 Task: Create a section Debug Dwell and in the section, add a milestone Desktop and Mobile Device Security in the project AnalyseNow
Action: Mouse moved to (58, 281)
Screenshot: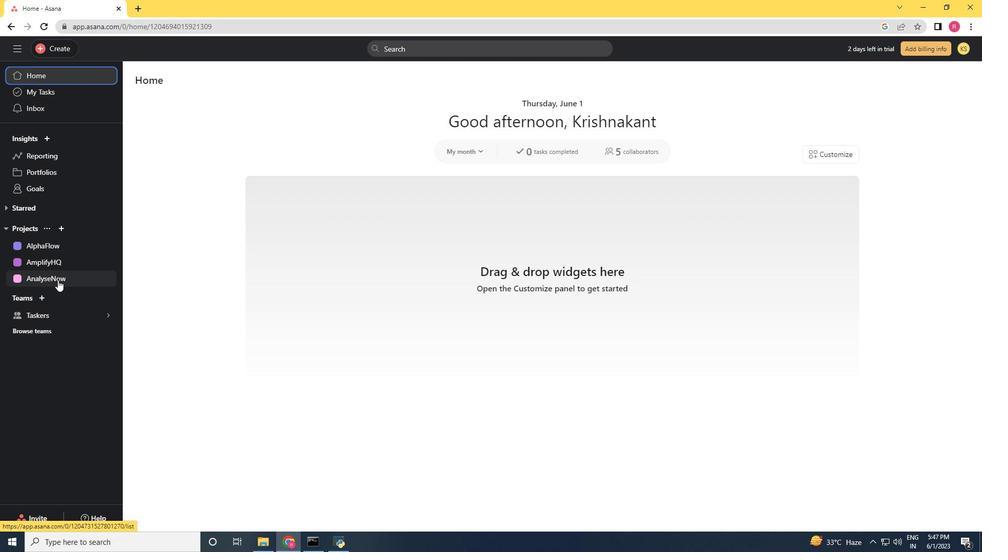 
Action: Mouse pressed left at (58, 281)
Screenshot: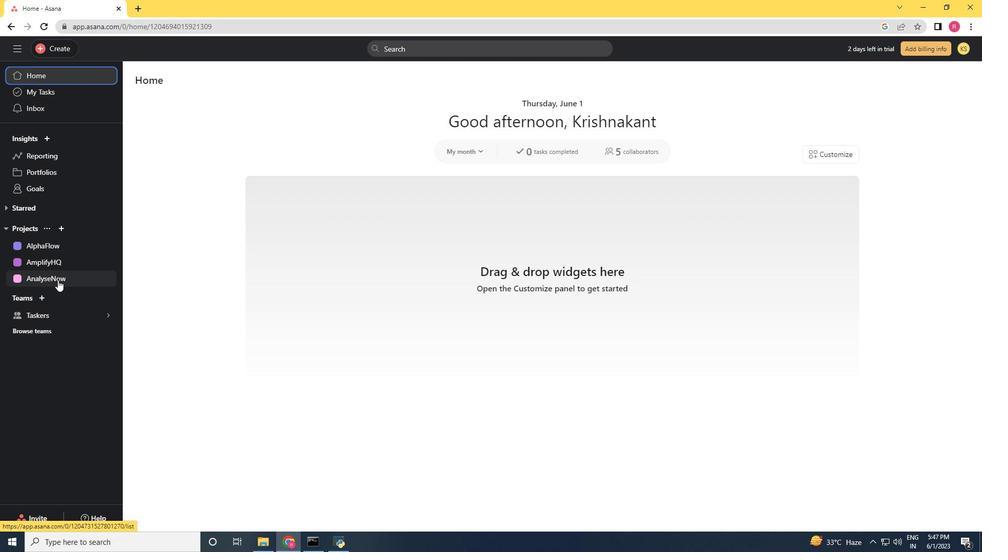 
Action: Mouse moved to (188, 449)
Screenshot: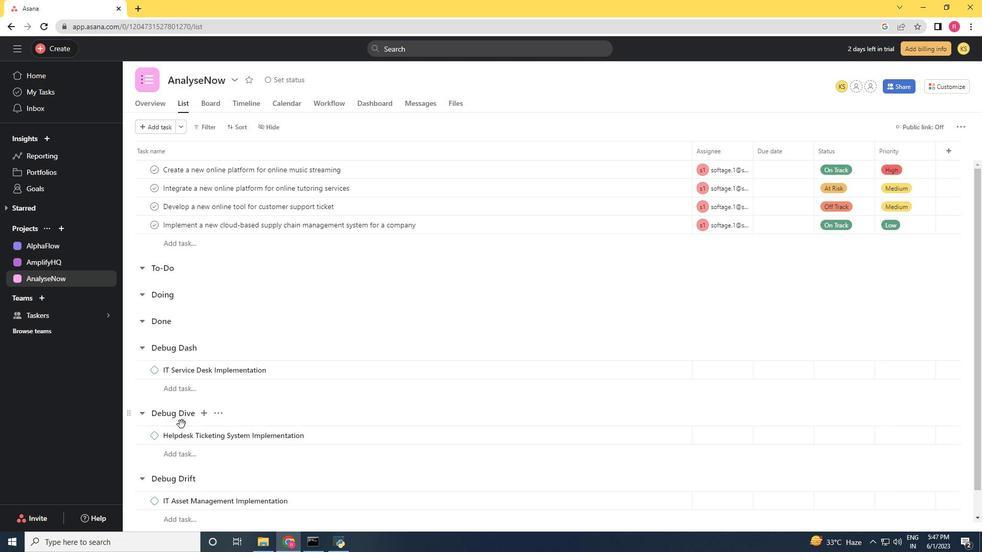 
Action: Mouse scrolled (188, 449) with delta (0, 0)
Screenshot: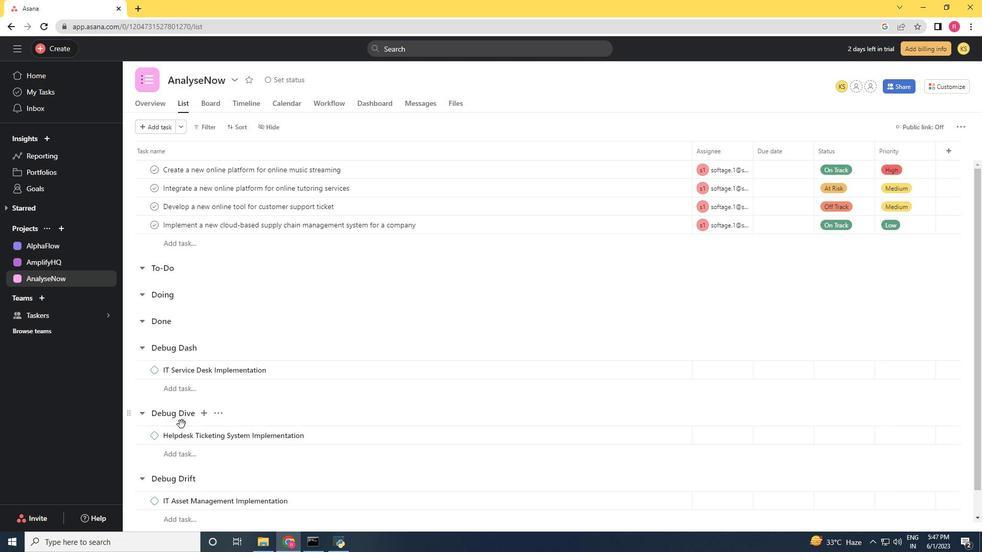 
Action: Mouse moved to (189, 457)
Screenshot: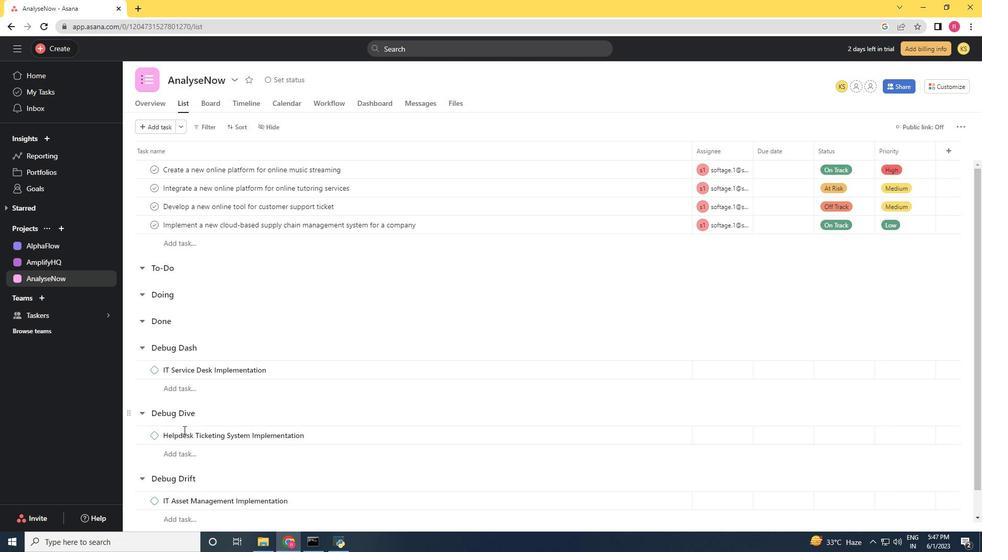 
Action: Mouse scrolled (189, 457) with delta (0, 0)
Screenshot: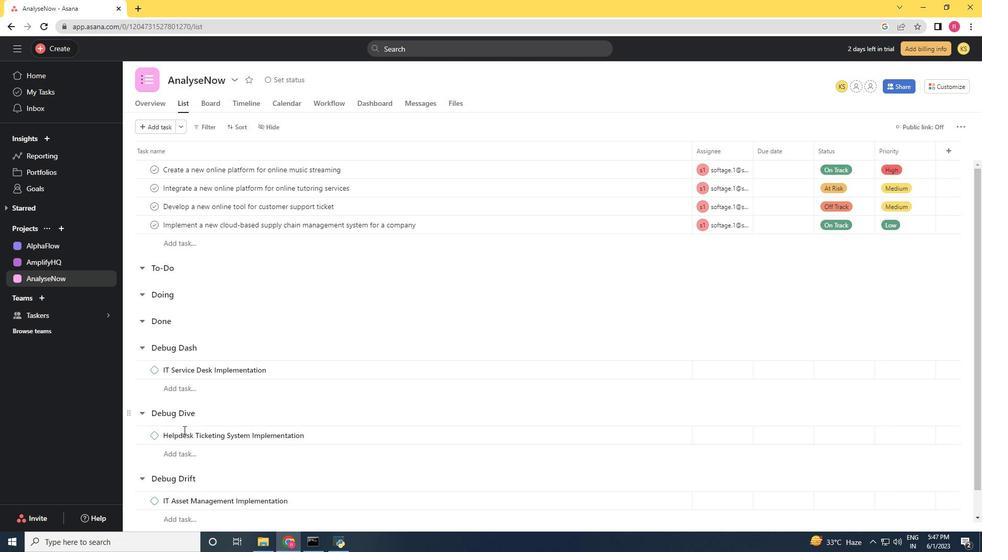 
Action: Mouse moved to (189, 459)
Screenshot: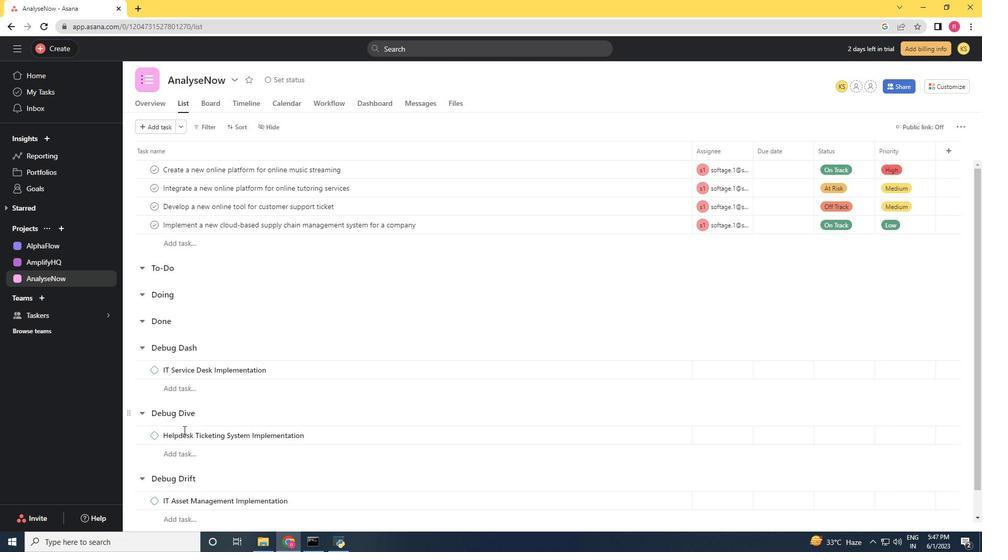 
Action: Mouse scrolled (189, 458) with delta (0, 0)
Screenshot: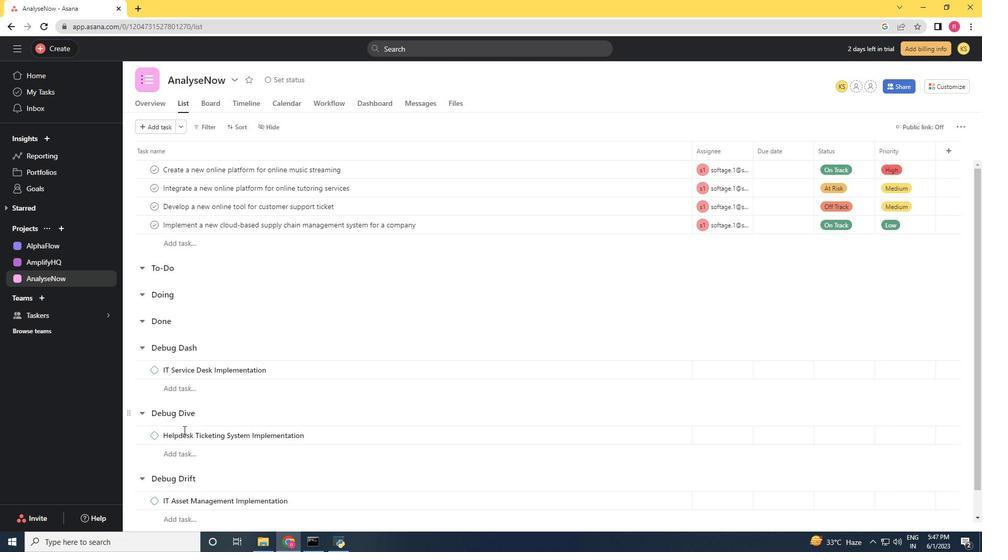 
Action: Mouse moved to (189, 460)
Screenshot: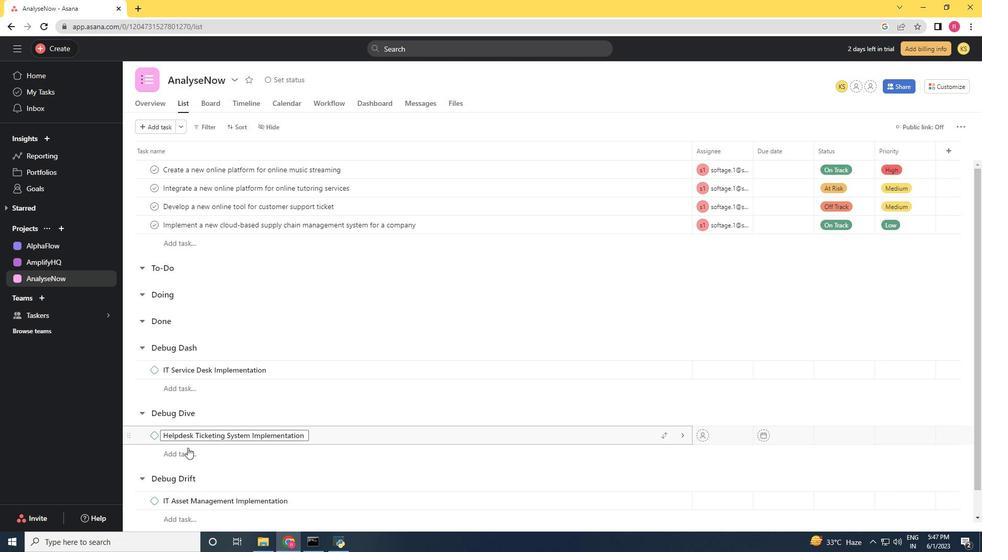 
Action: Mouse scrolled (189, 460) with delta (0, 0)
Screenshot: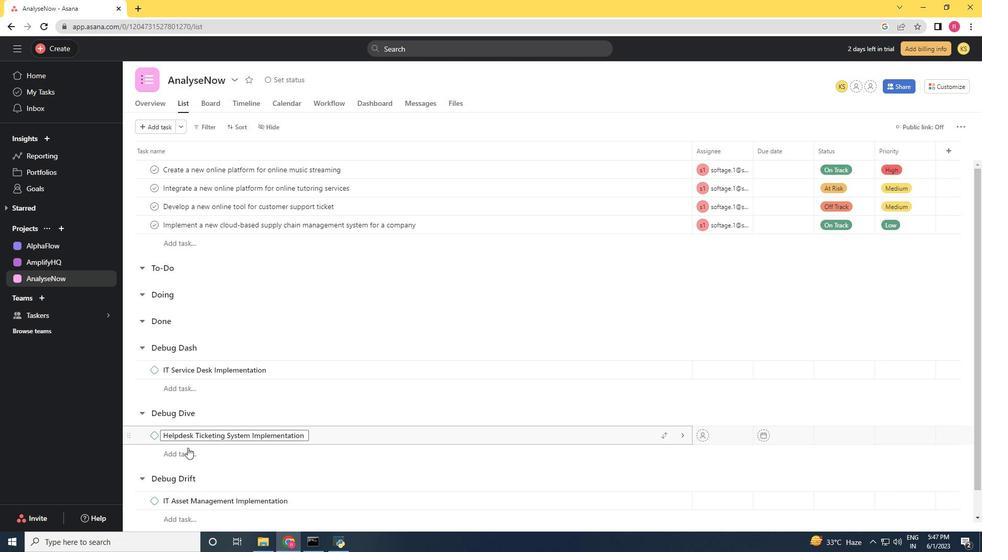 
Action: Mouse moved to (189, 462)
Screenshot: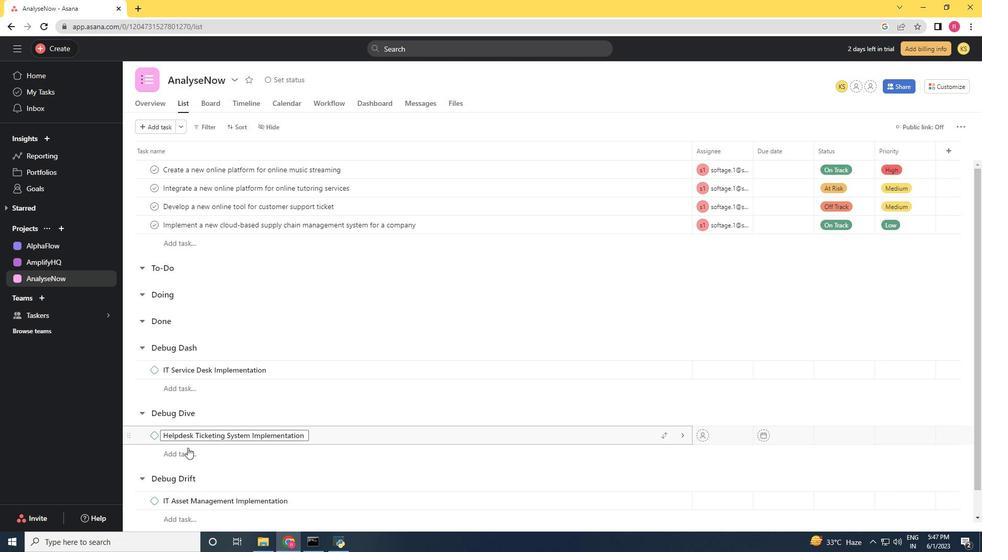 
Action: Mouse scrolled (189, 461) with delta (0, 0)
Screenshot: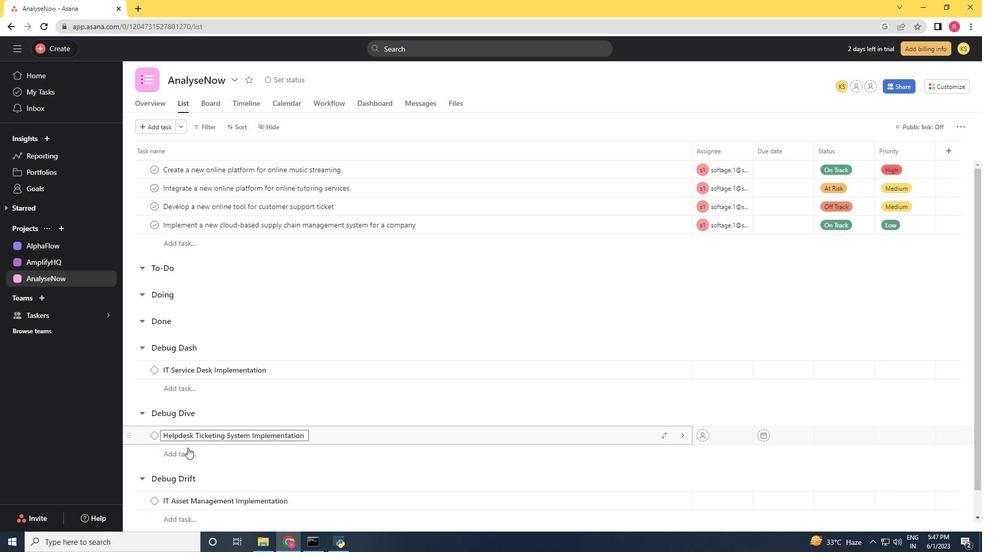 
Action: Mouse moved to (173, 508)
Screenshot: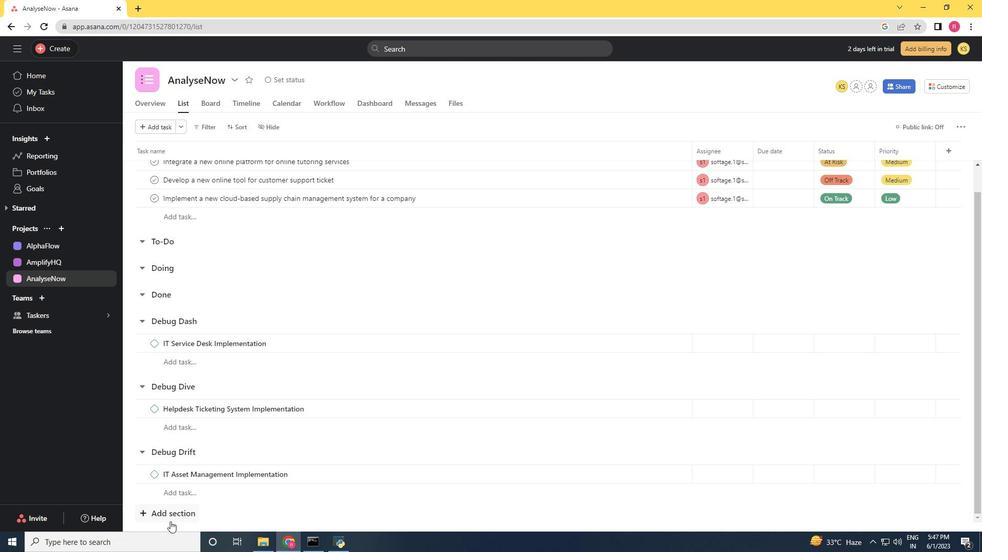 
Action: Mouse pressed left at (173, 508)
Screenshot: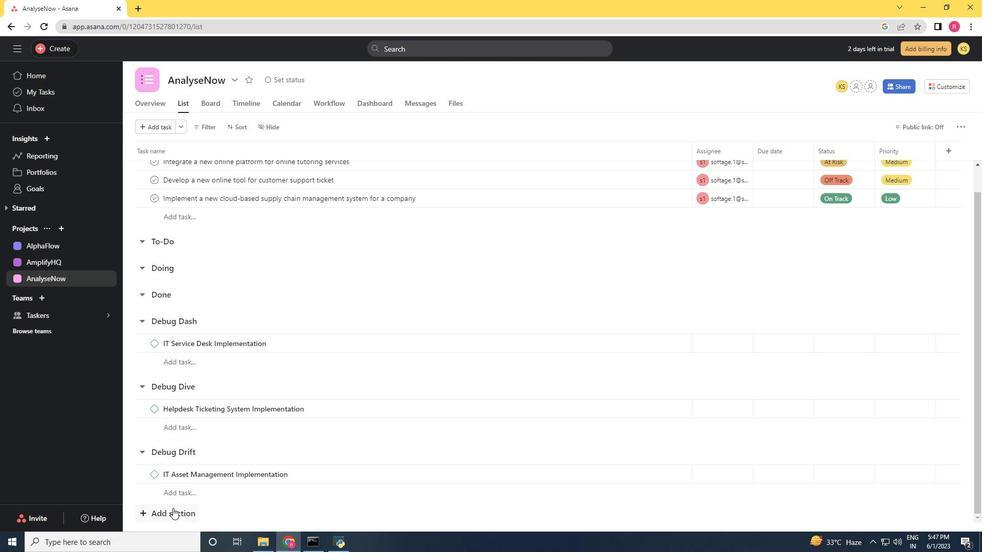 
Action: Mouse moved to (17, 481)
Screenshot: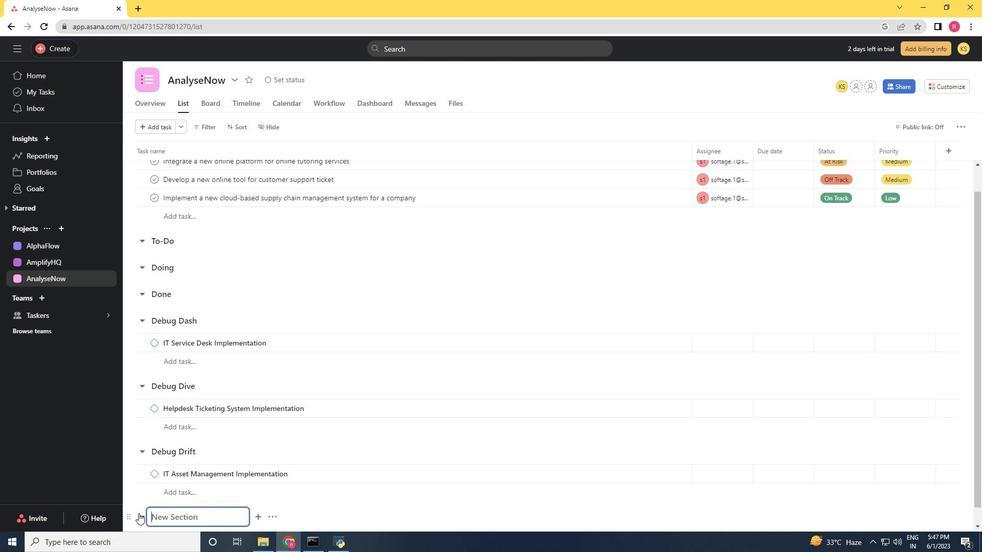 
Action: Key pressed <Key.shift>Debug<Key.space><Key.shift><Key.shift><Key.shift><Key.shift><Key.shift><Key.shift><Key.shift><Key.shift><Key.shift><Key.shift>Dwell<Key.enter><Key.shift>Desktop<Key.space>and<Key.space><Key.shift_r>Mobile<Key.space><Key.shift>Device<Key.space><Key.shift>Security<Key.space>
Screenshot: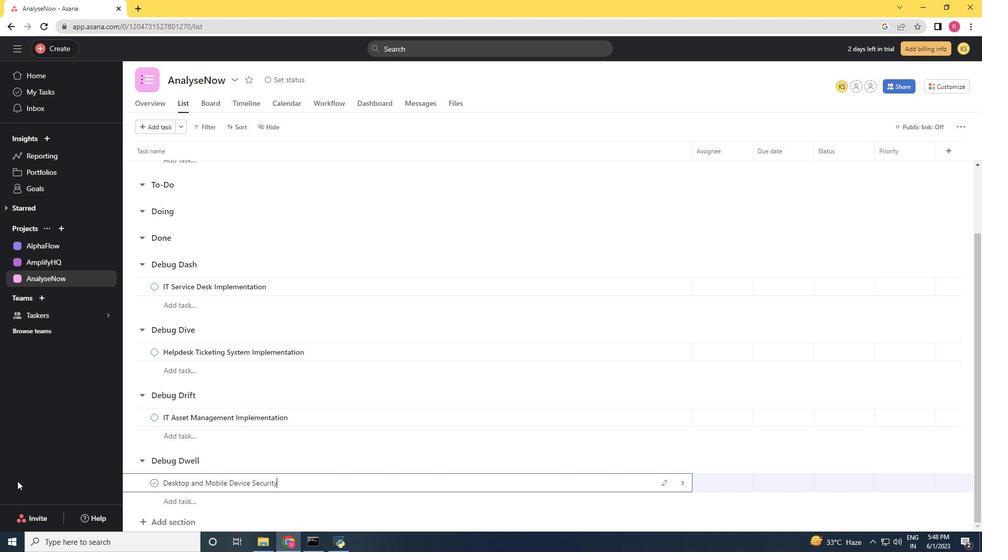 
Action: Mouse moved to (298, 485)
Screenshot: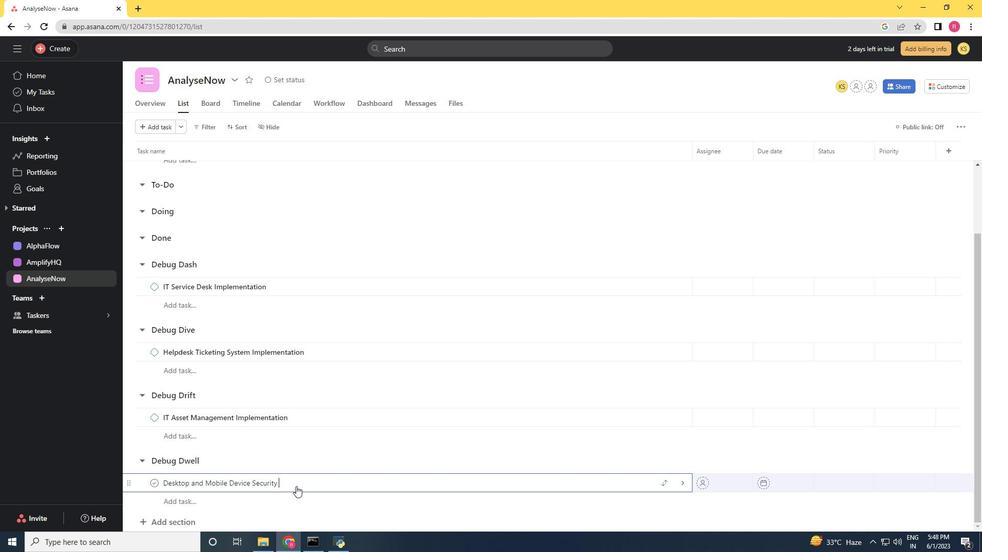 
Action: Mouse pressed right at (298, 485)
Screenshot: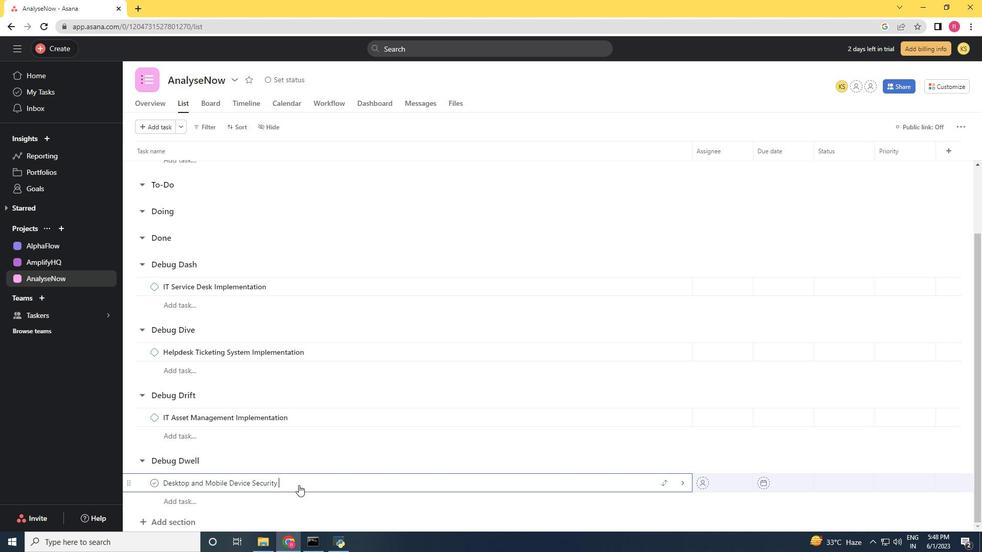 
Action: Mouse moved to (349, 429)
Screenshot: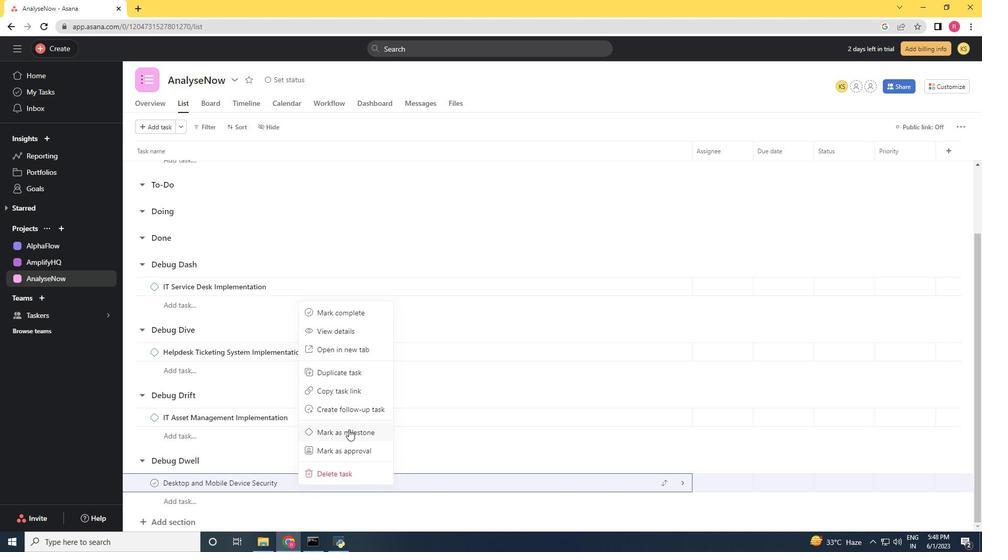 
Action: Mouse pressed left at (349, 429)
Screenshot: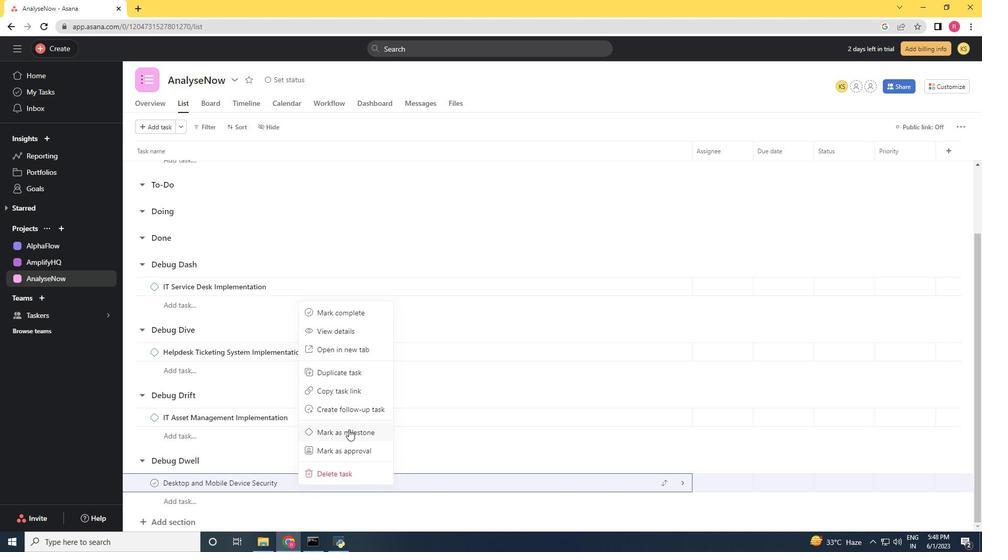 
